 Task: In the  document agenda. Add the mentioned hyperlink after second sentence in main content 'in.linkedin.com' Insert the picture of  'River' with name   River.png  Change shape height to 3.3
Action: Mouse moved to (526, 322)
Screenshot: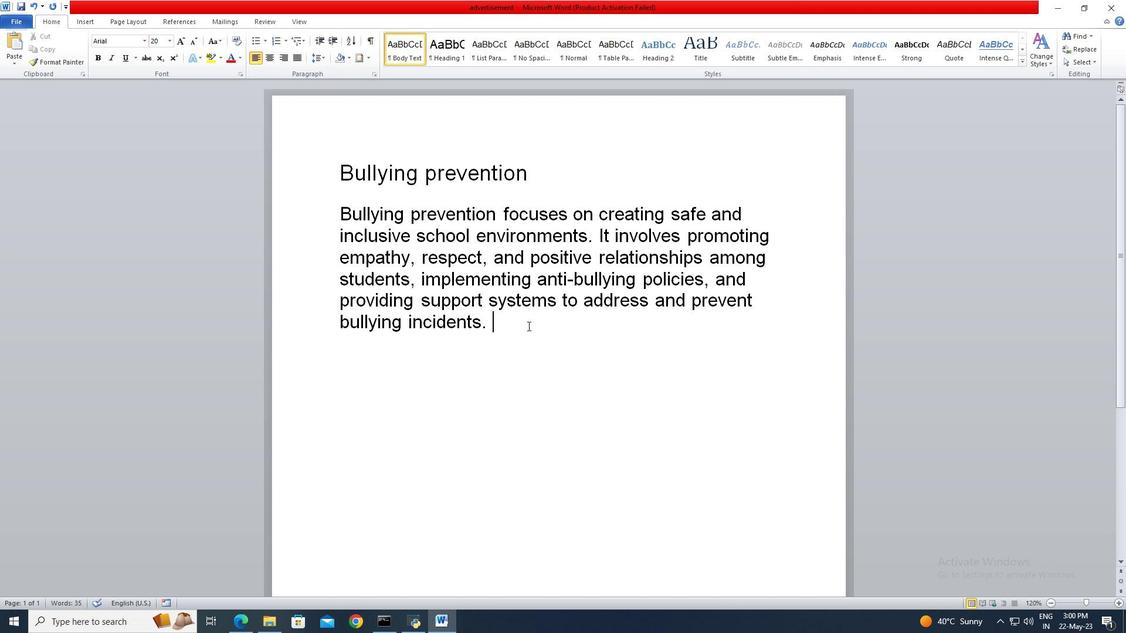 
Action: Mouse pressed left at (526, 322)
Screenshot: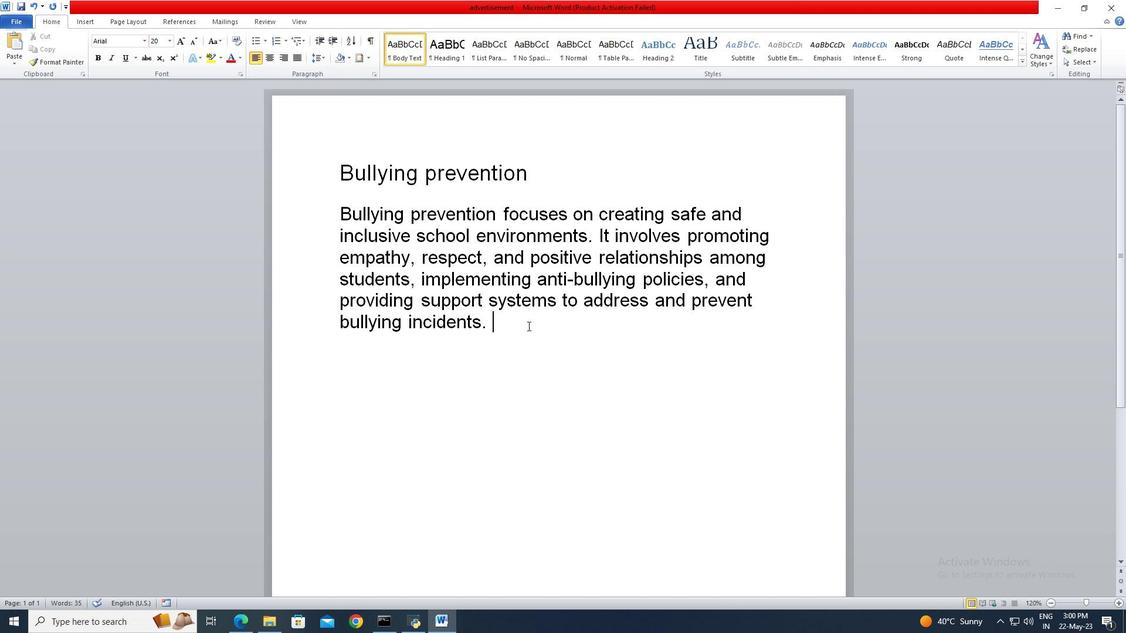 
Action: Mouse moved to (513, 333)
Screenshot: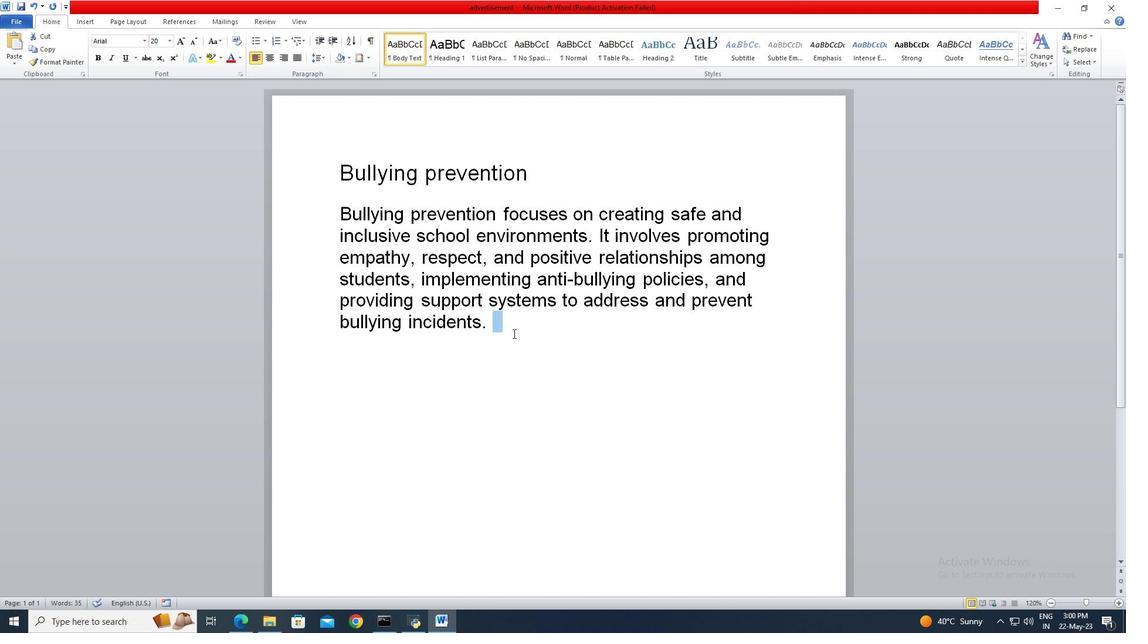 
Action: Mouse pressed left at (513, 333)
Screenshot: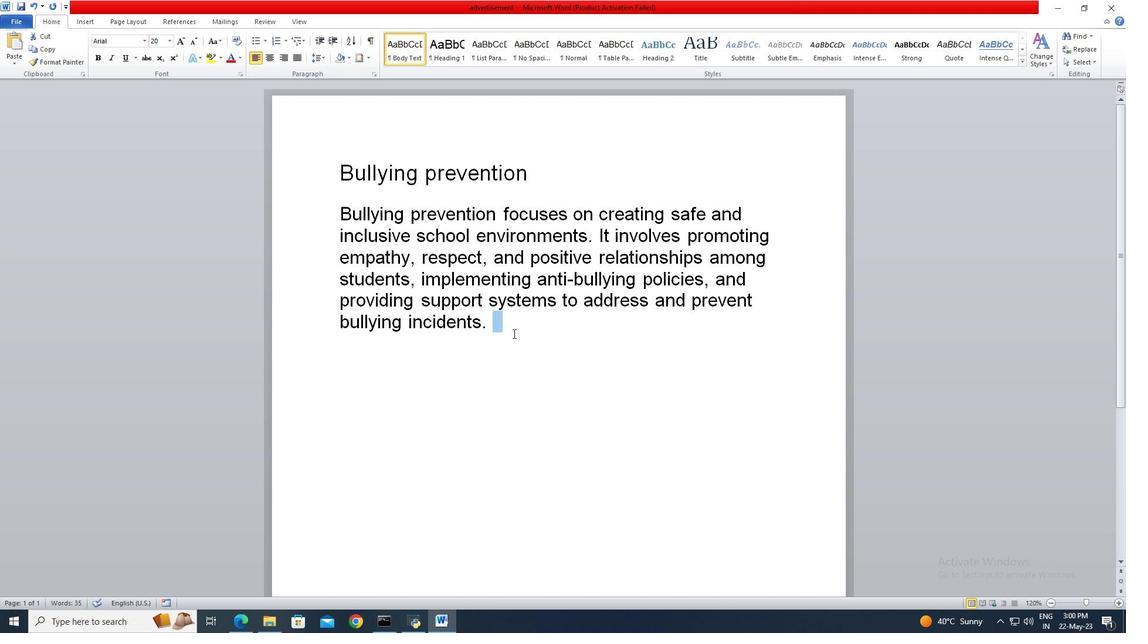 
Action: Mouse moved to (506, 317)
Screenshot: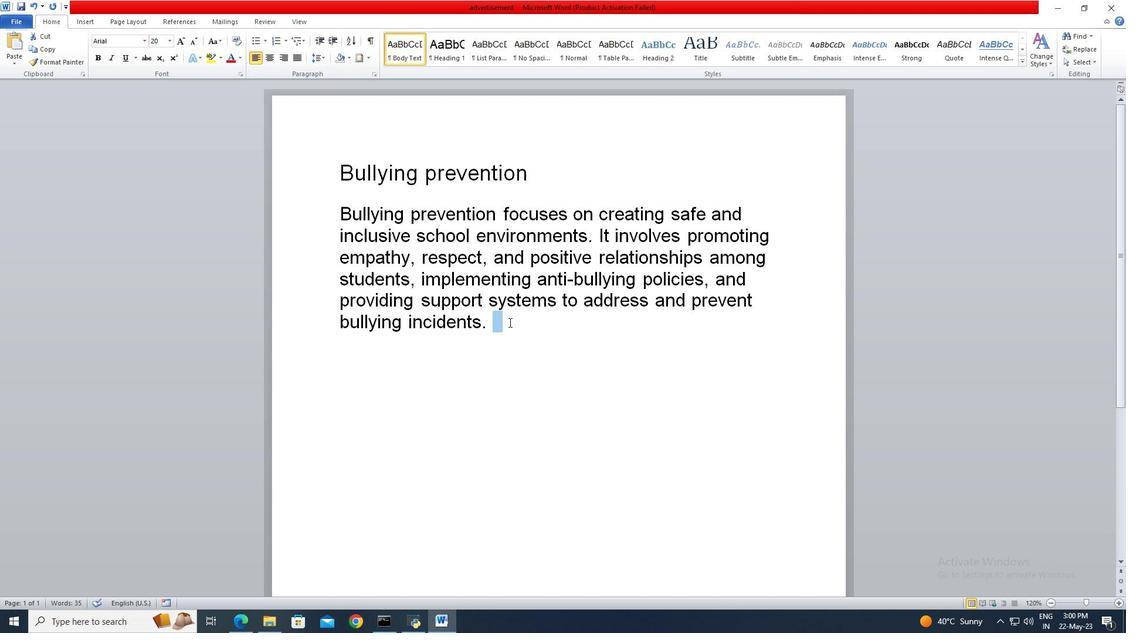 
Action: Mouse pressed left at (506, 317)
Screenshot: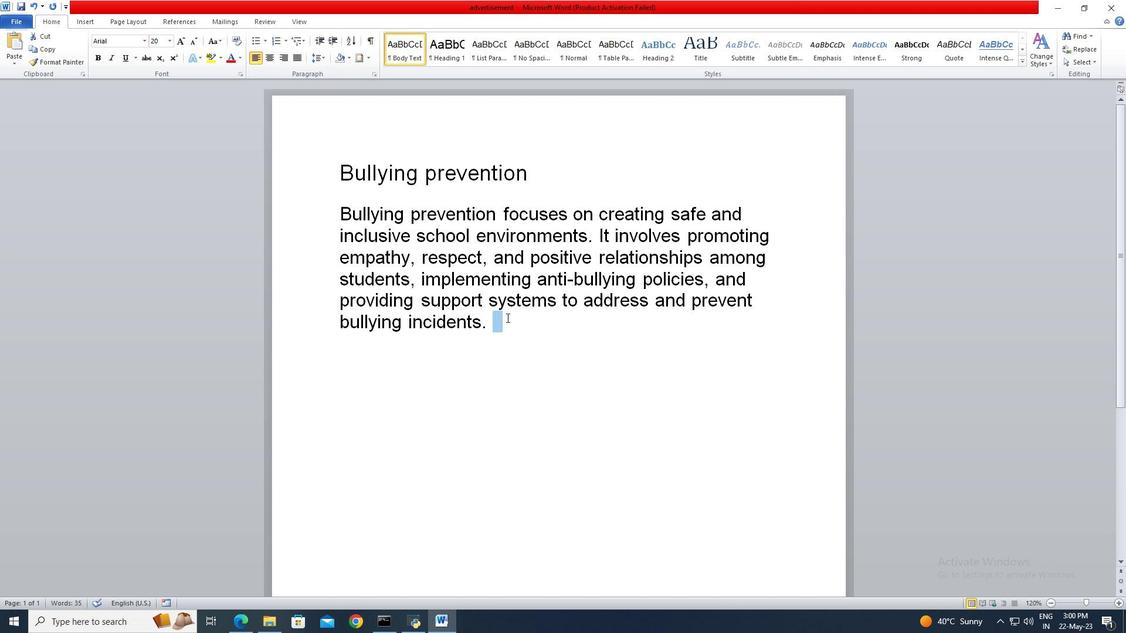 
Action: Mouse moved to (516, 328)
Screenshot: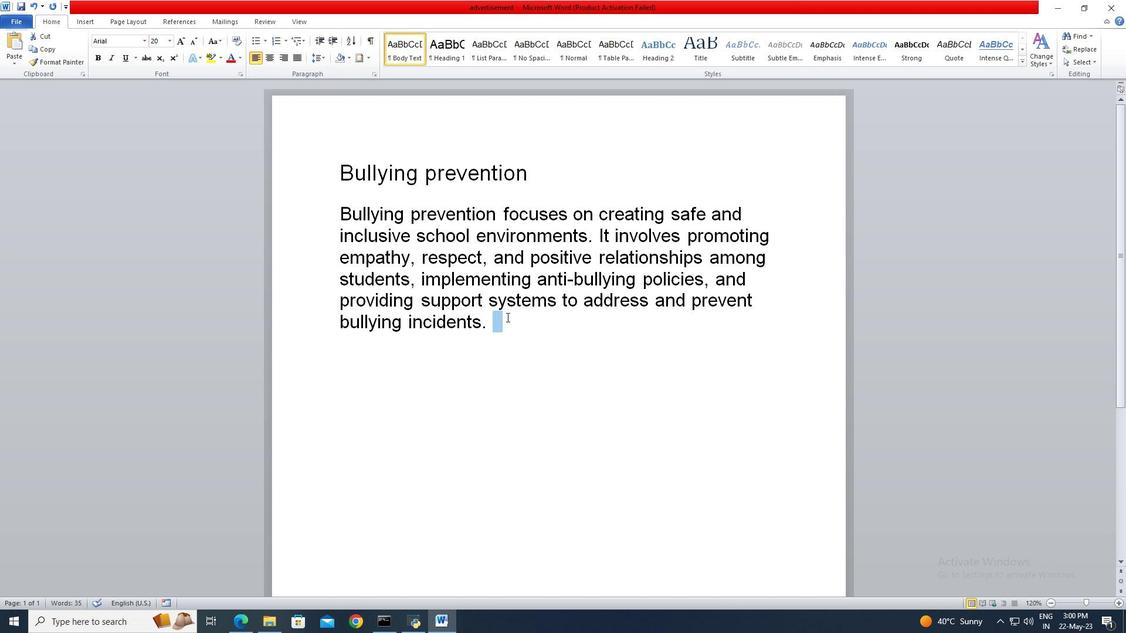 
Action: Mouse pressed left at (516, 328)
Screenshot: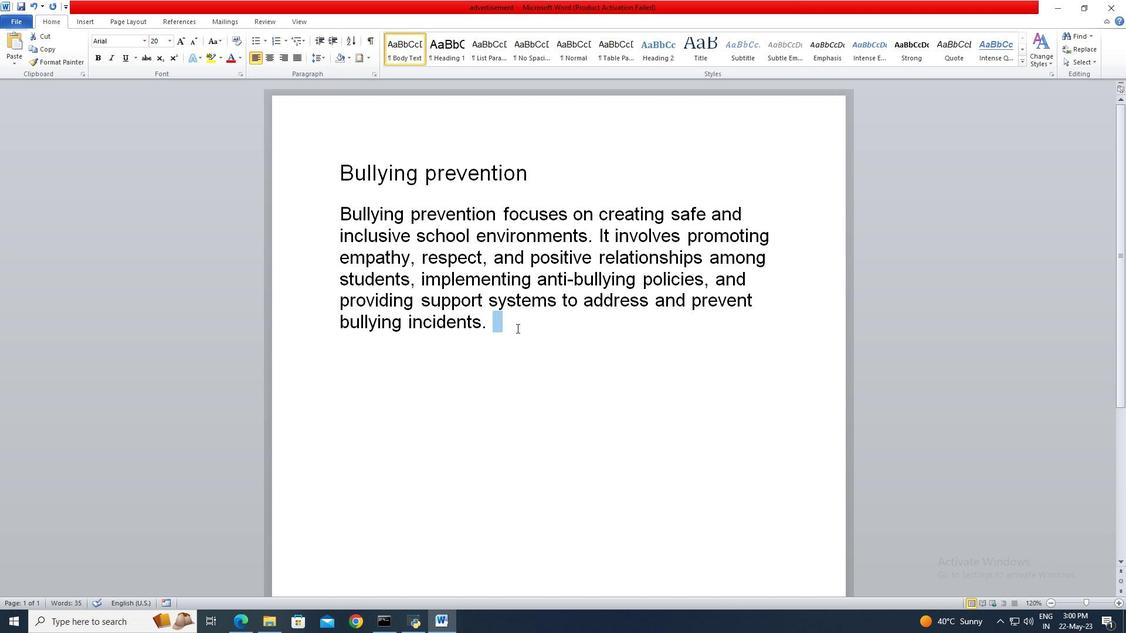 
Action: Mouse moved to (543, 401)
Screenshot: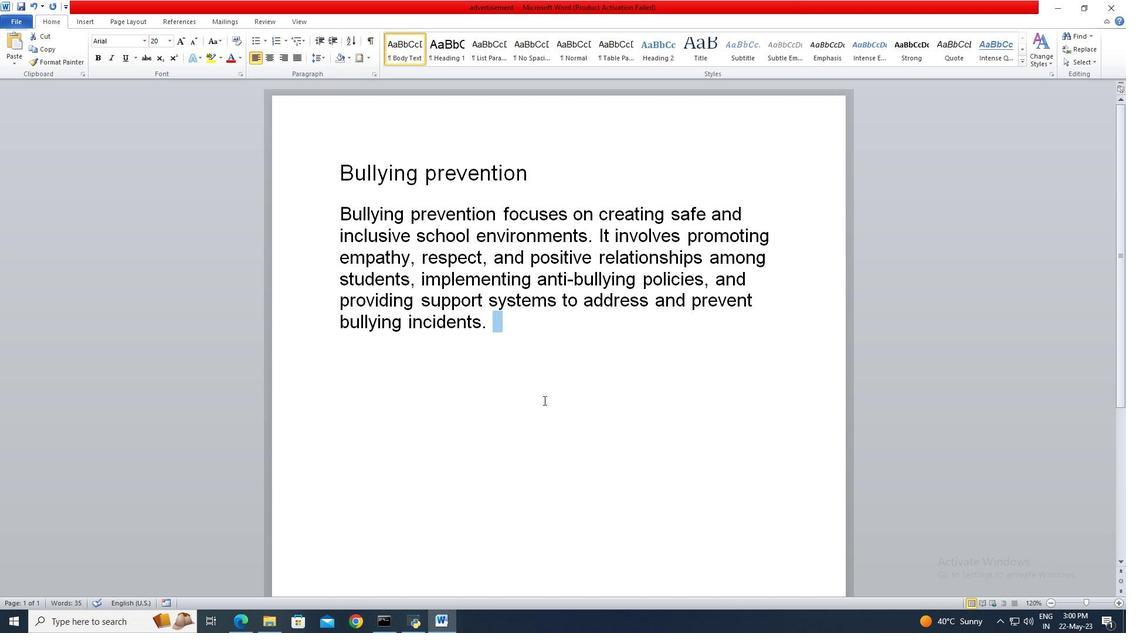 
Action: Key pressed <Key.down>
Screenshot: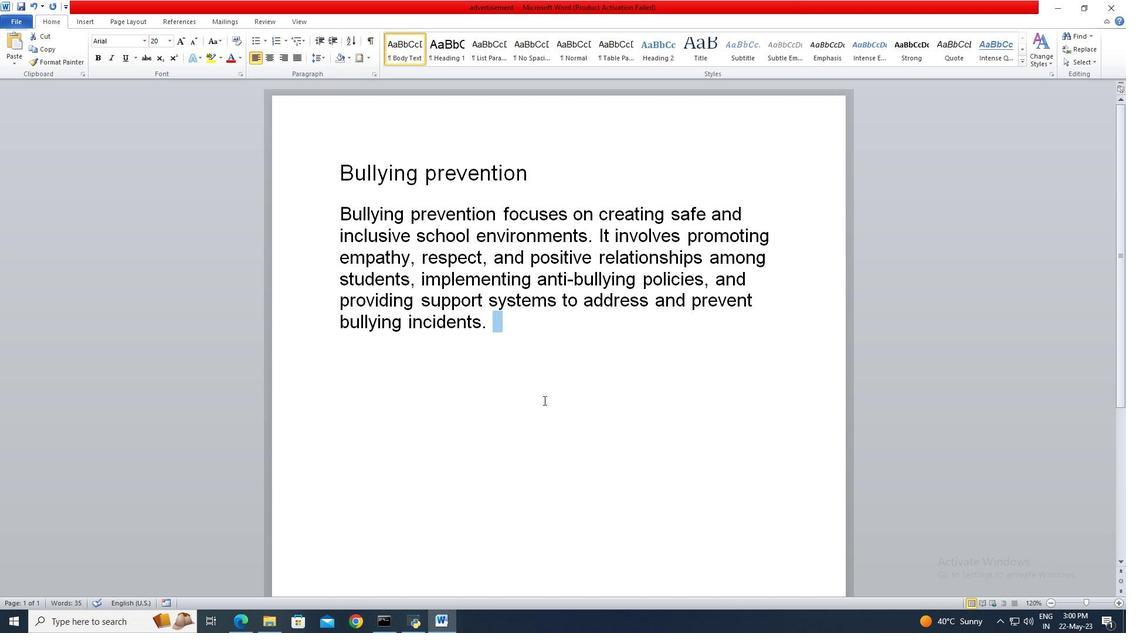 
Action: Mouse moved to (505, 343)
Screenshot: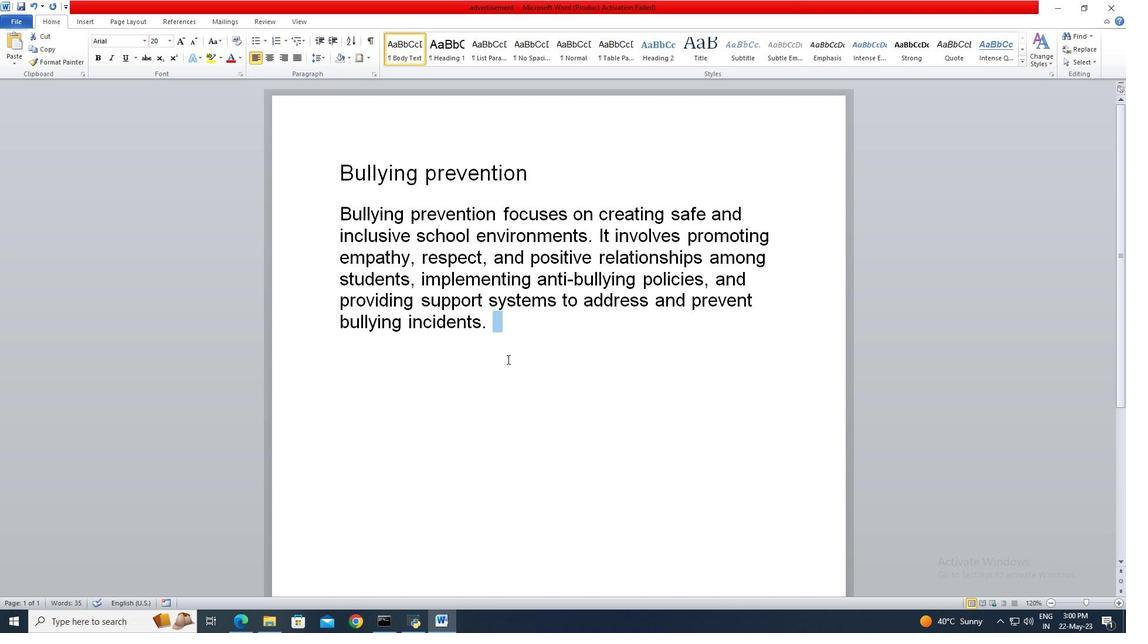
Action: Mouse pressed left at (505, 343)
Screenshot: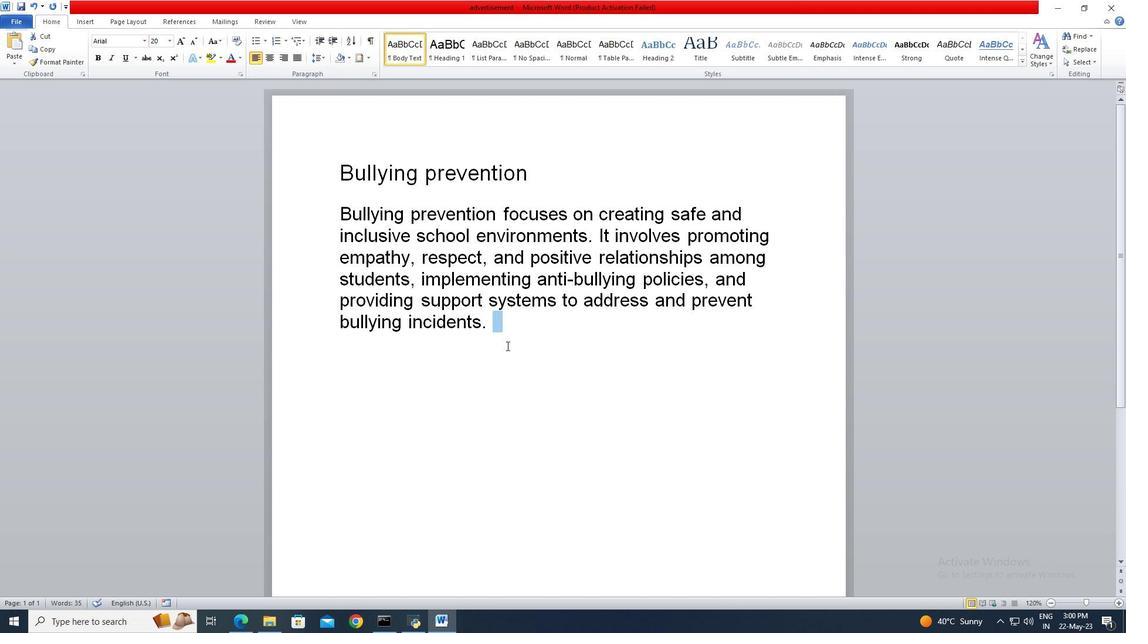 
Action: Mouse moved to (488, 322)
Screenshot: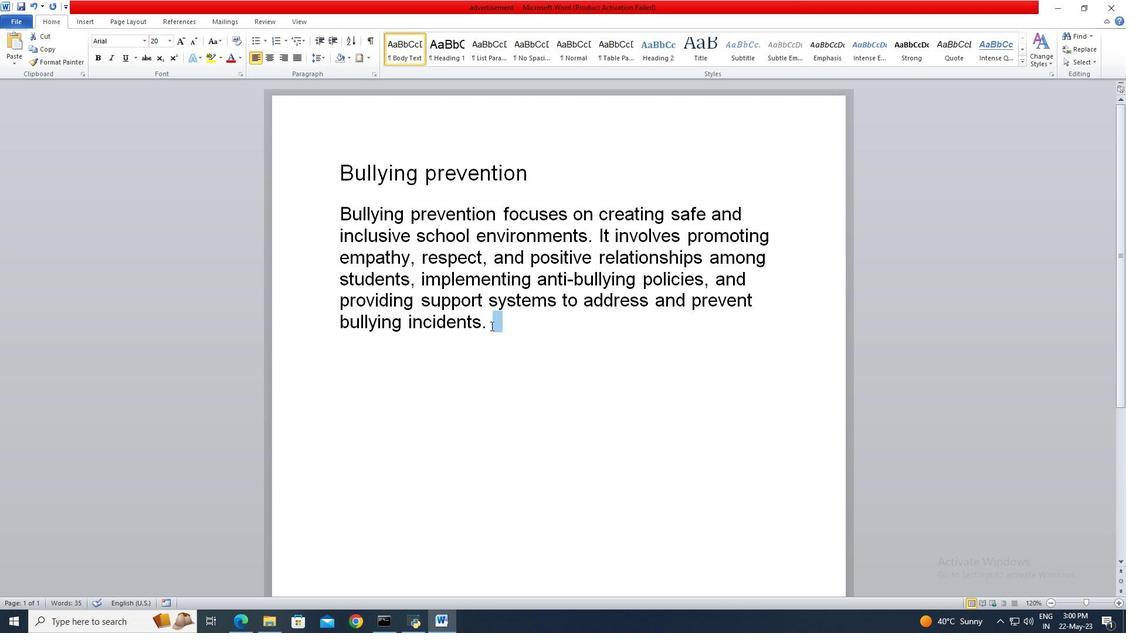 
Action: Mouse pressed left at (488, 322)
Screenshot: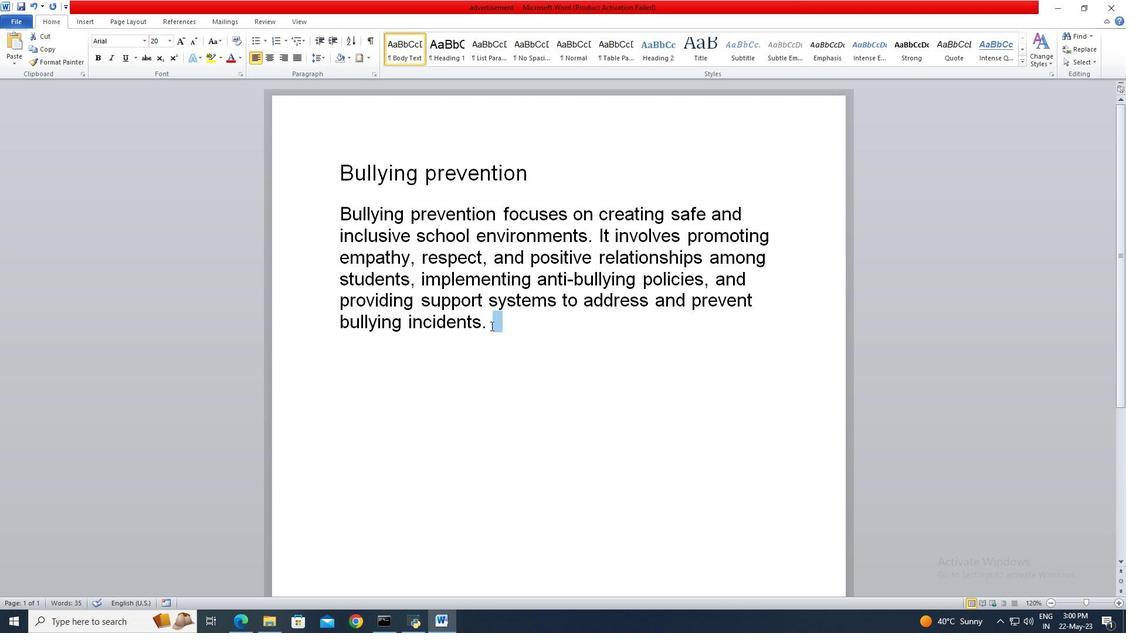 
Action: Mouse moved to (507, 331)
Screenshot: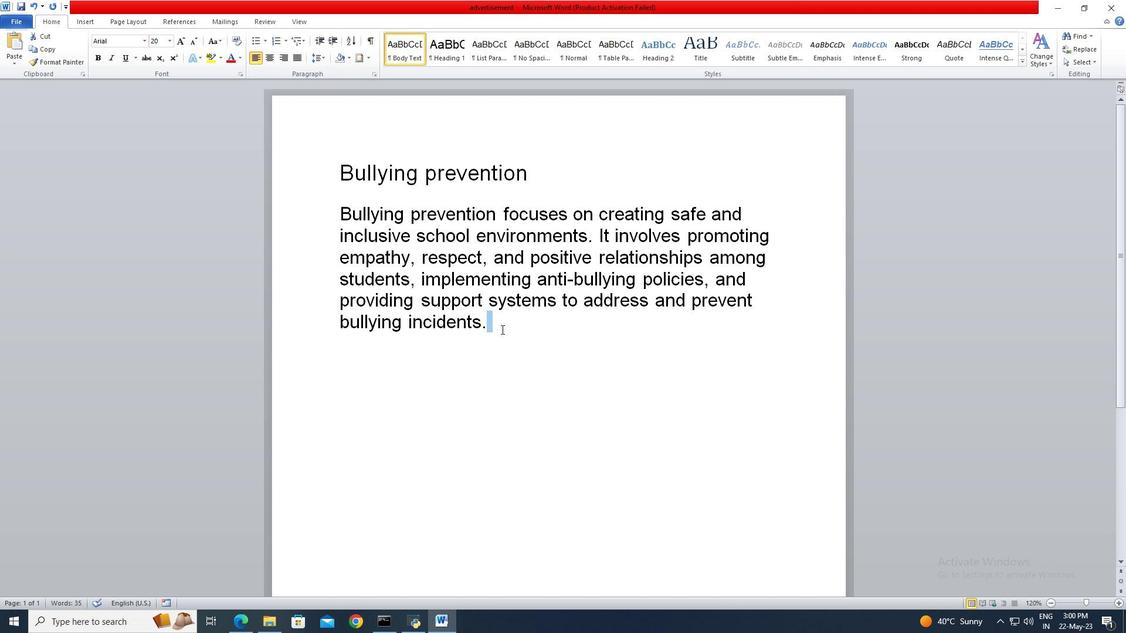 
Action: Mouse pressed left at (507, 331)
Screenshot: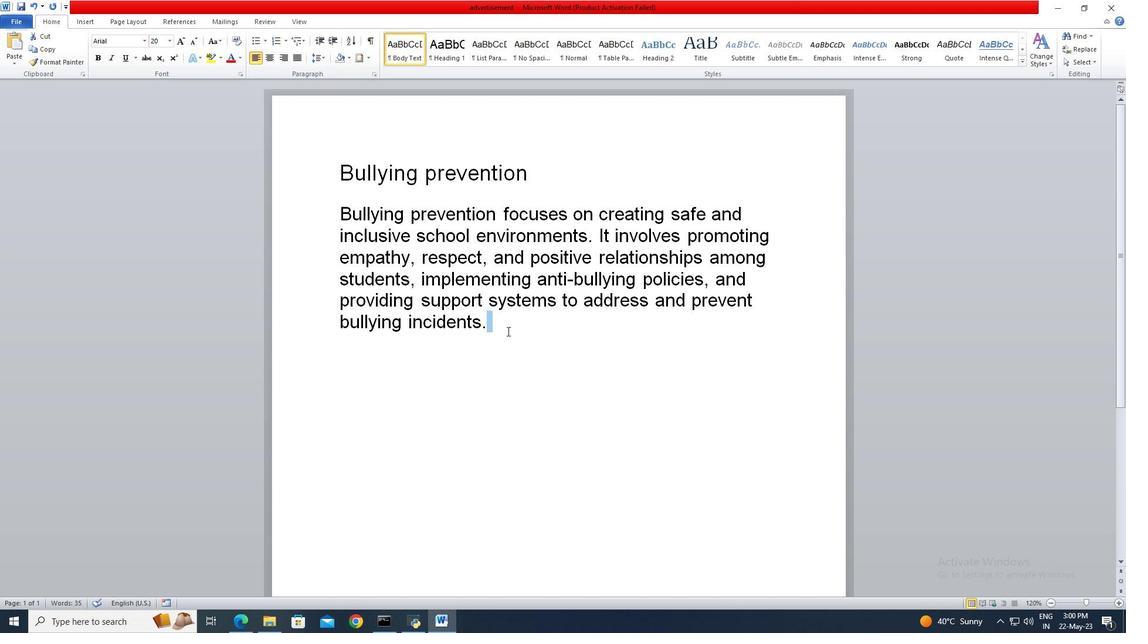 
Action: Mouse moved to (95, 21)
Screenshot: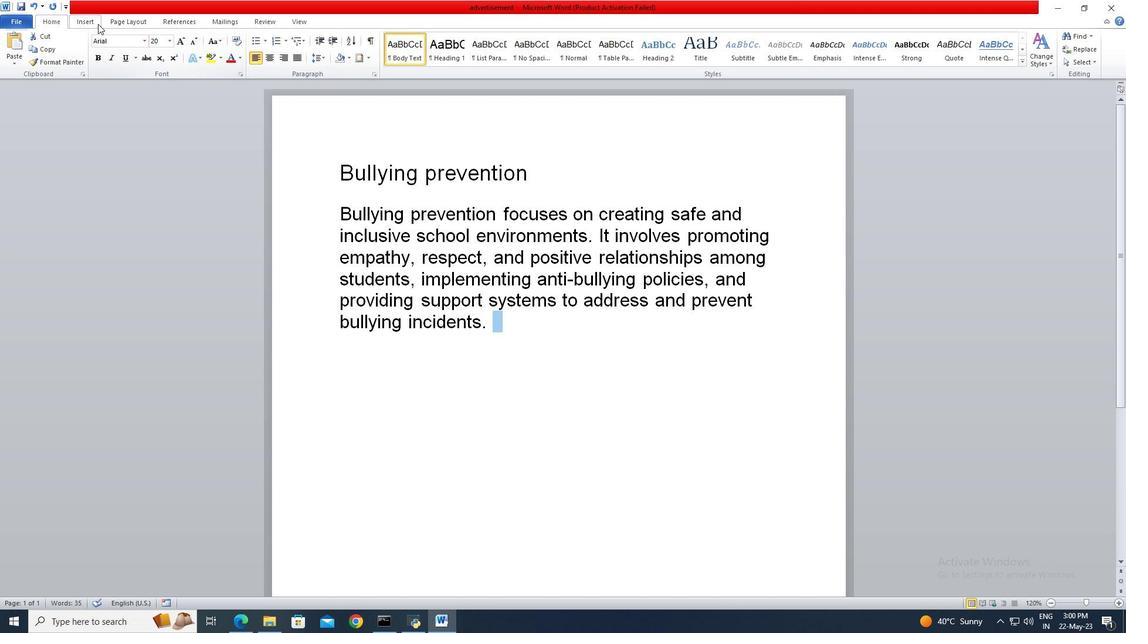 
Action: Mouse pressed left at (95, 21)
Screenshot: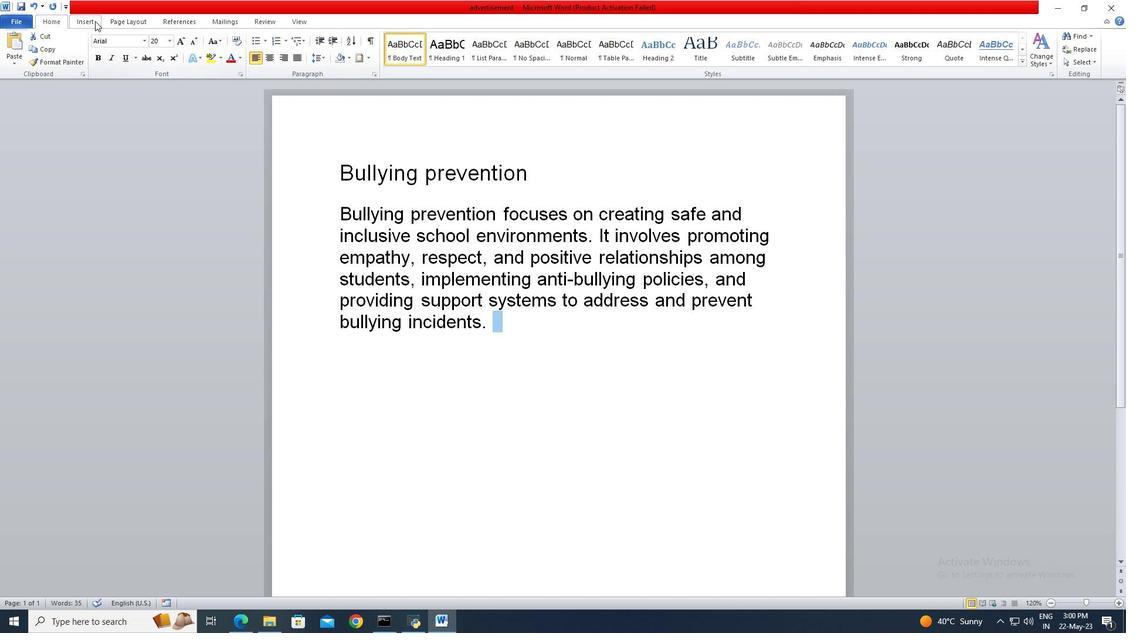 
Action: Mouse moved to (285, 57)
Screenshot: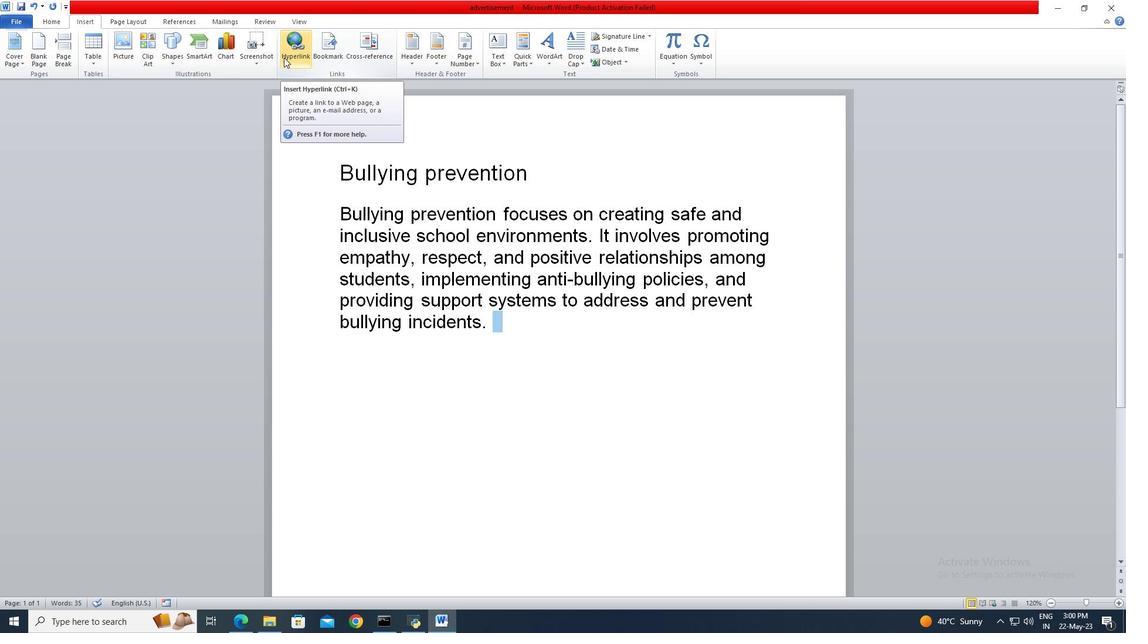 
Action: Mouse pressed left at (285, 57)
Screenshot: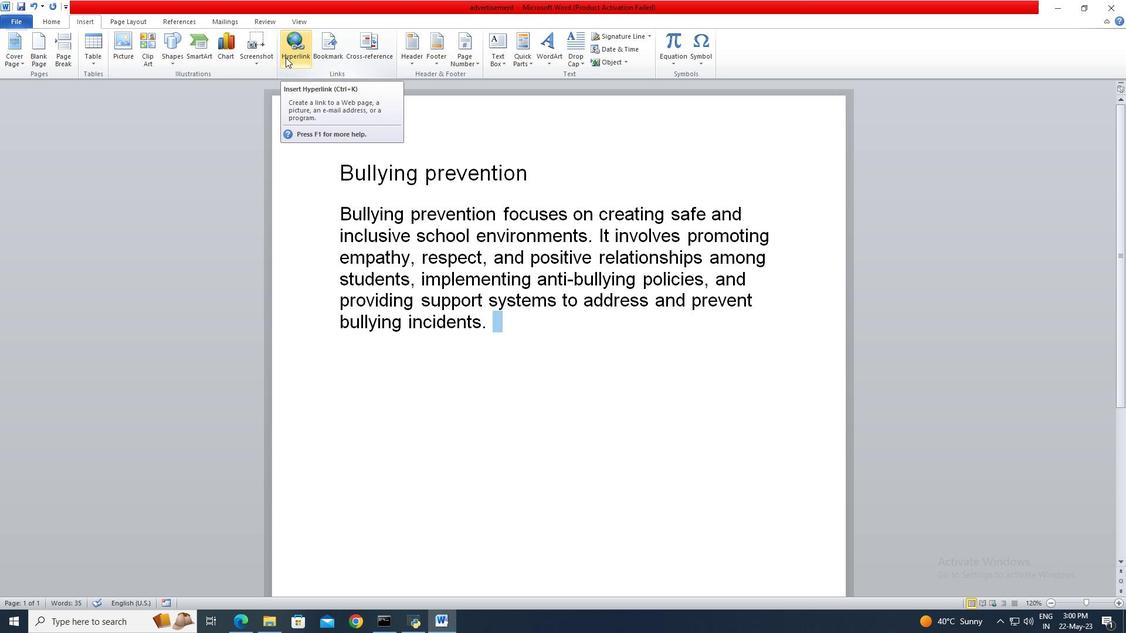 
Action: Mouse moved to (486, 363)
Screenshot: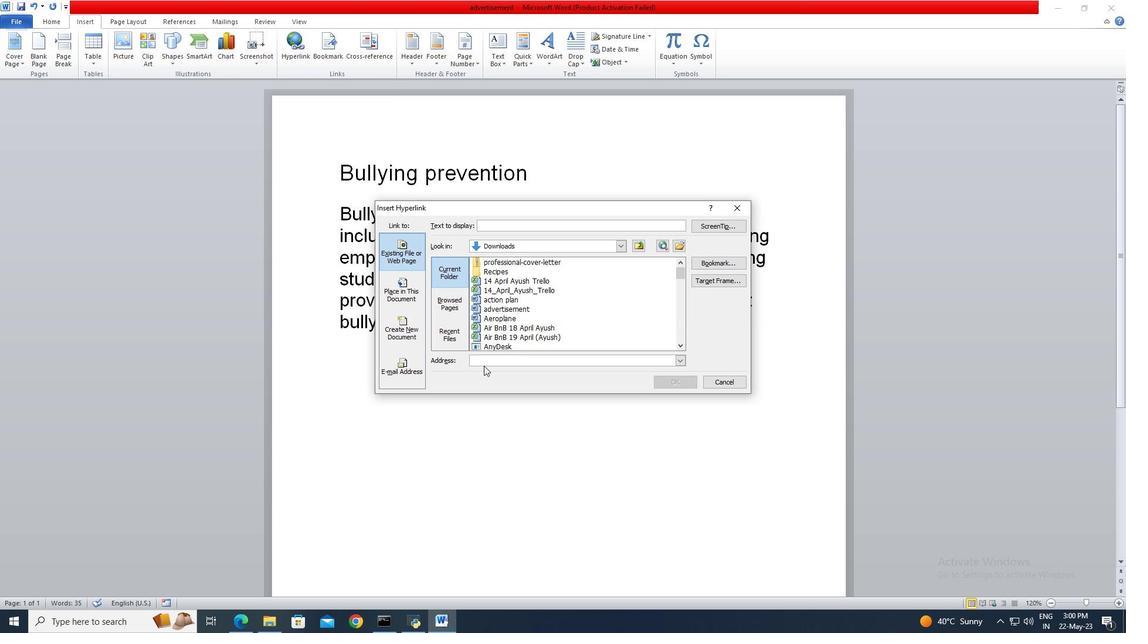 
Action: Mouse pressed left at (486, 363)
Screenshot: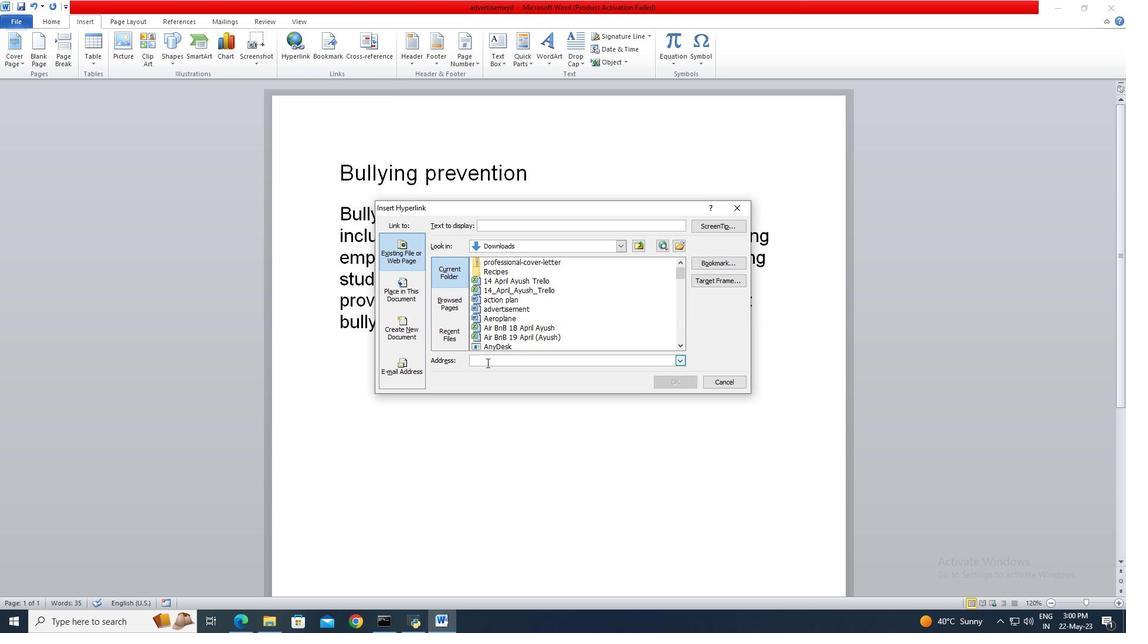 
Action: Key pressed in.linkedin.om<Key.enter>
Screenshot: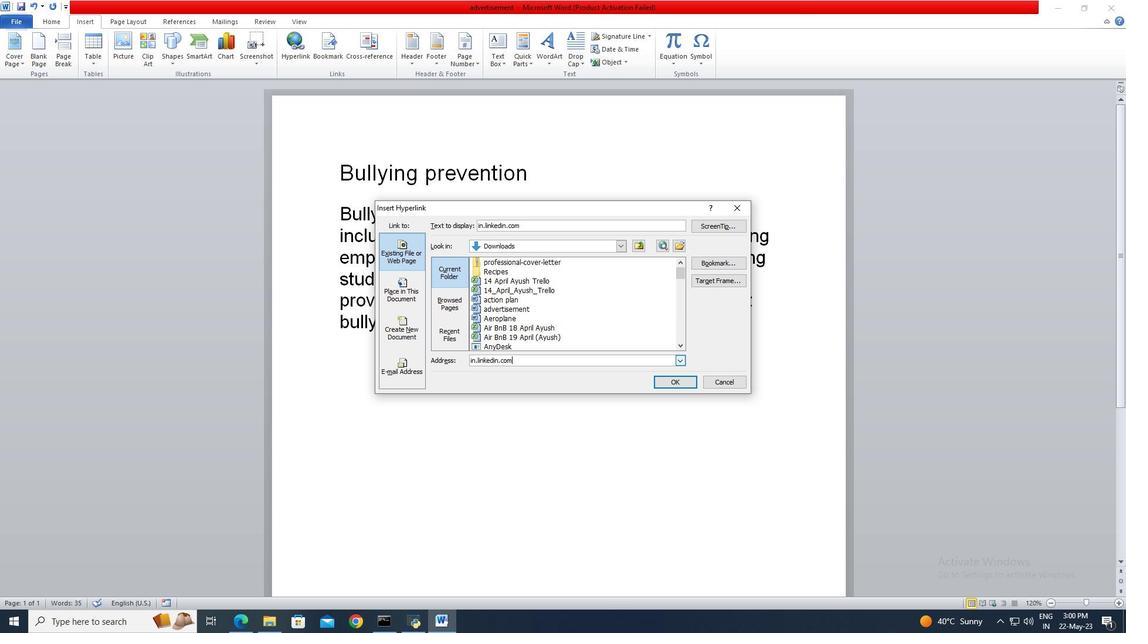 
Action: Mouse moved to (131, 53)
Screenshot: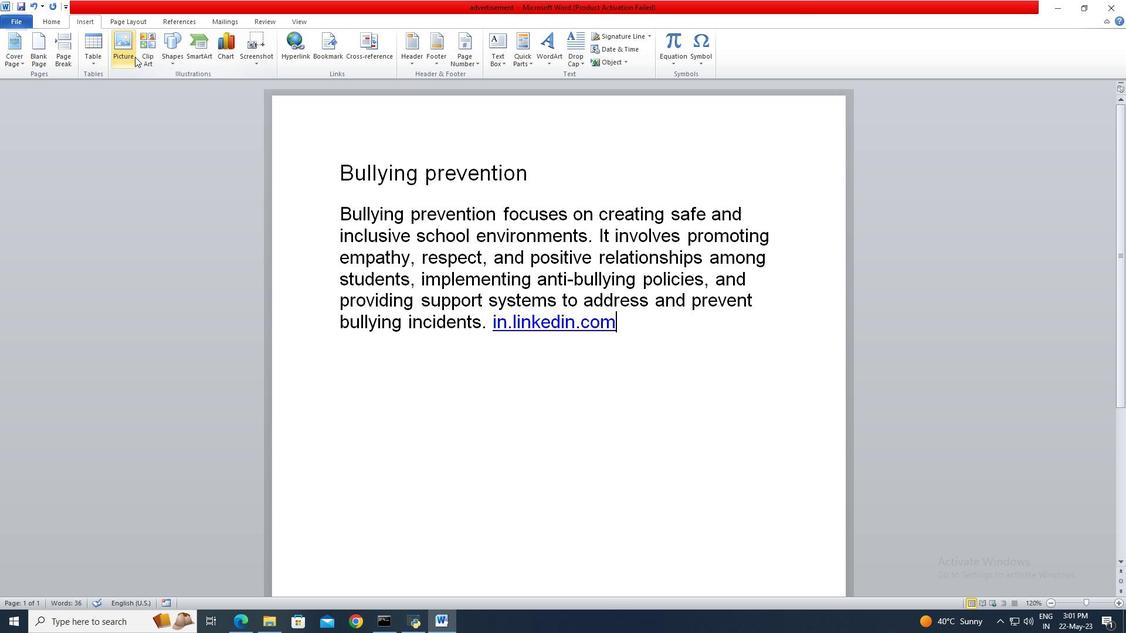 
Action: Mouse pressed left at (131, 53)
Screenshot: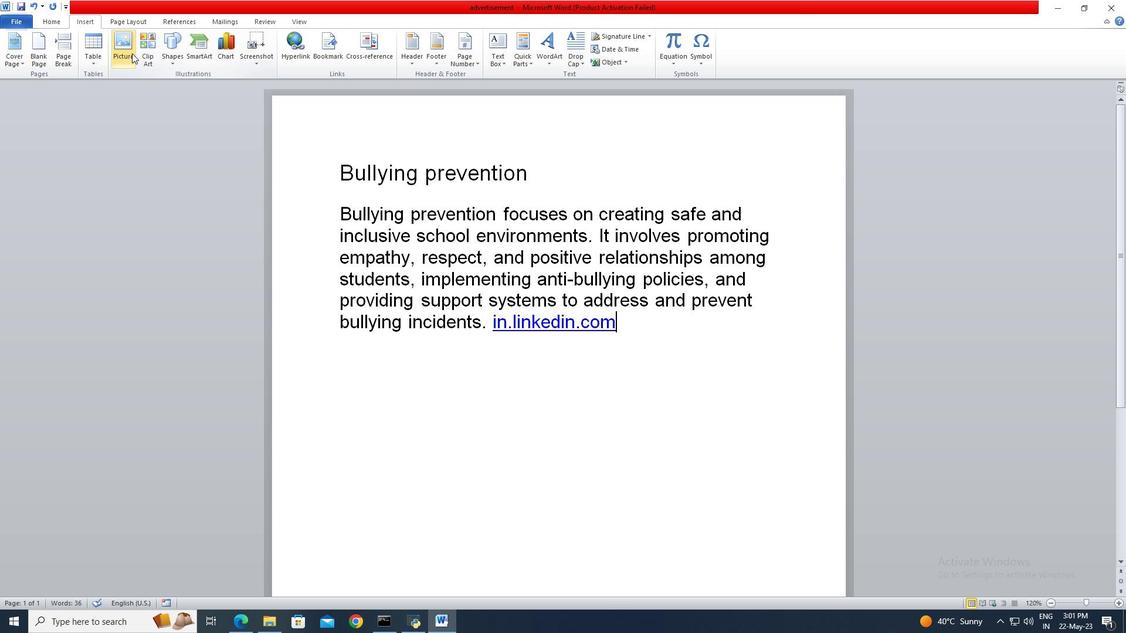 
Action: Mouse moved to (139, 99)
Screenshot: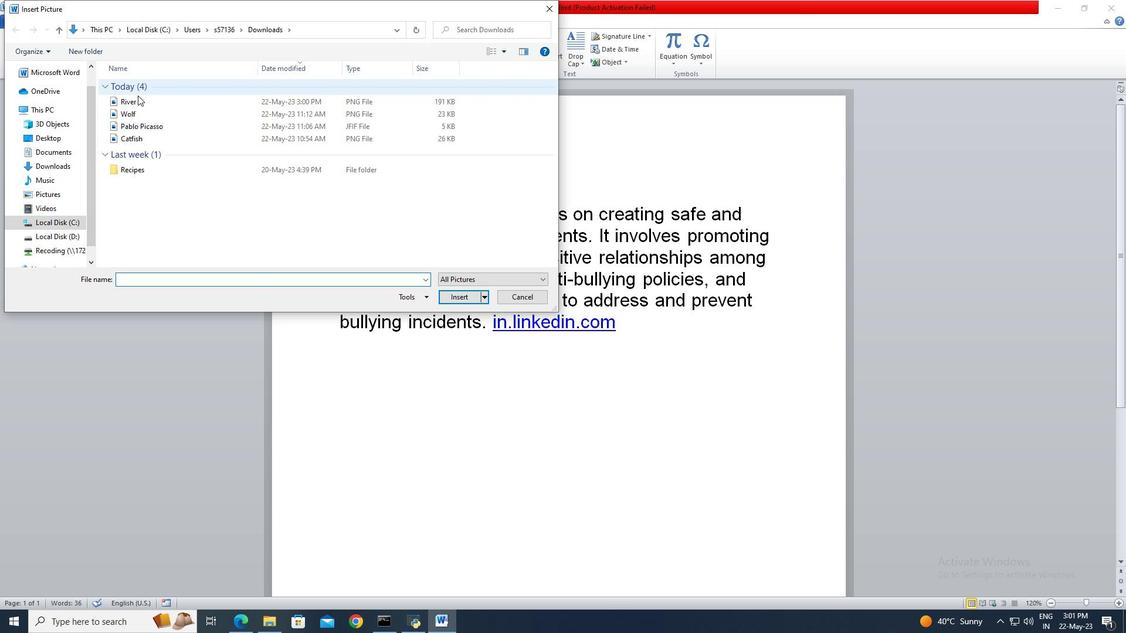 
Action: Mouse pressed left at (139, 99)
Screenshot: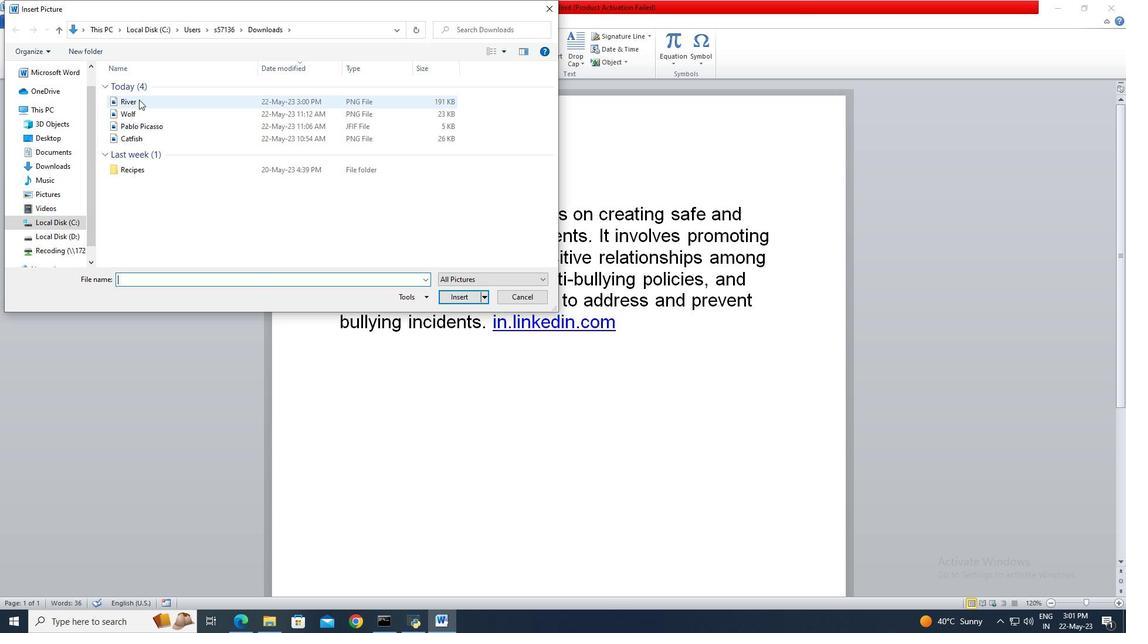 
Action: Mouse moved to (445, 297)
Screenshot: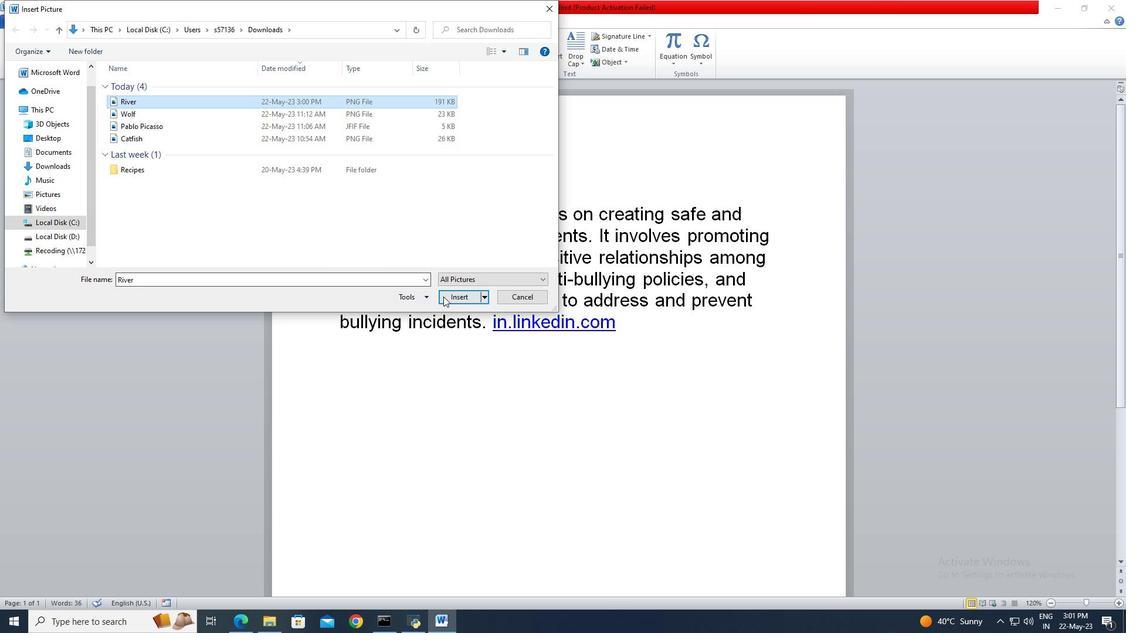 
Action: Mouse pressed left at (445, 297)
Screenshot: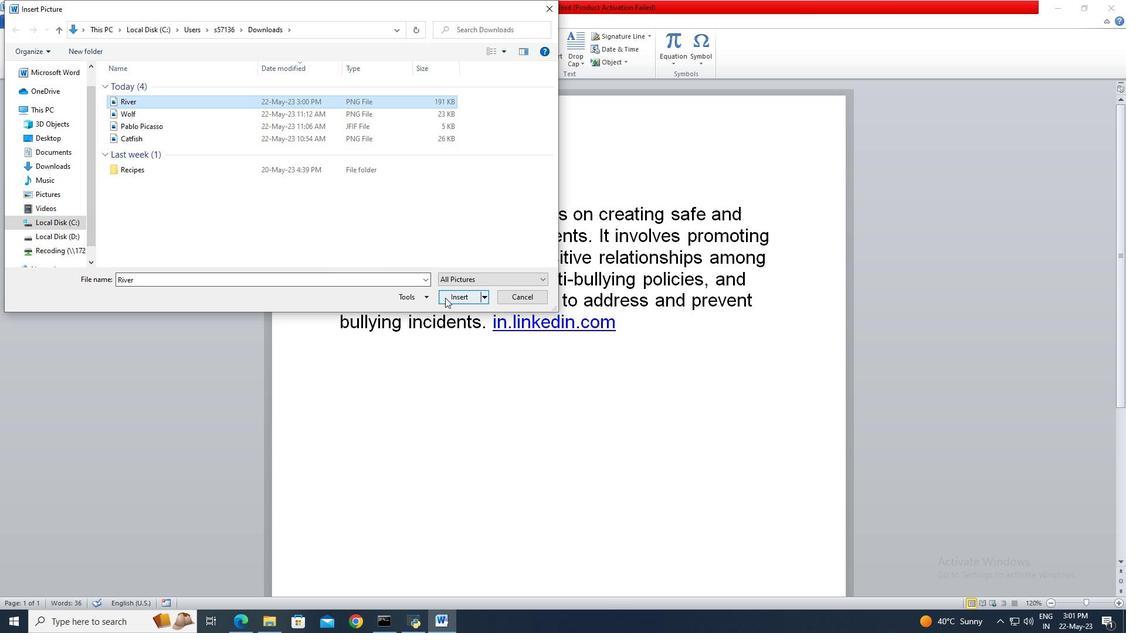 
Action: Mouse moved to (1099, 38)
Screenshot: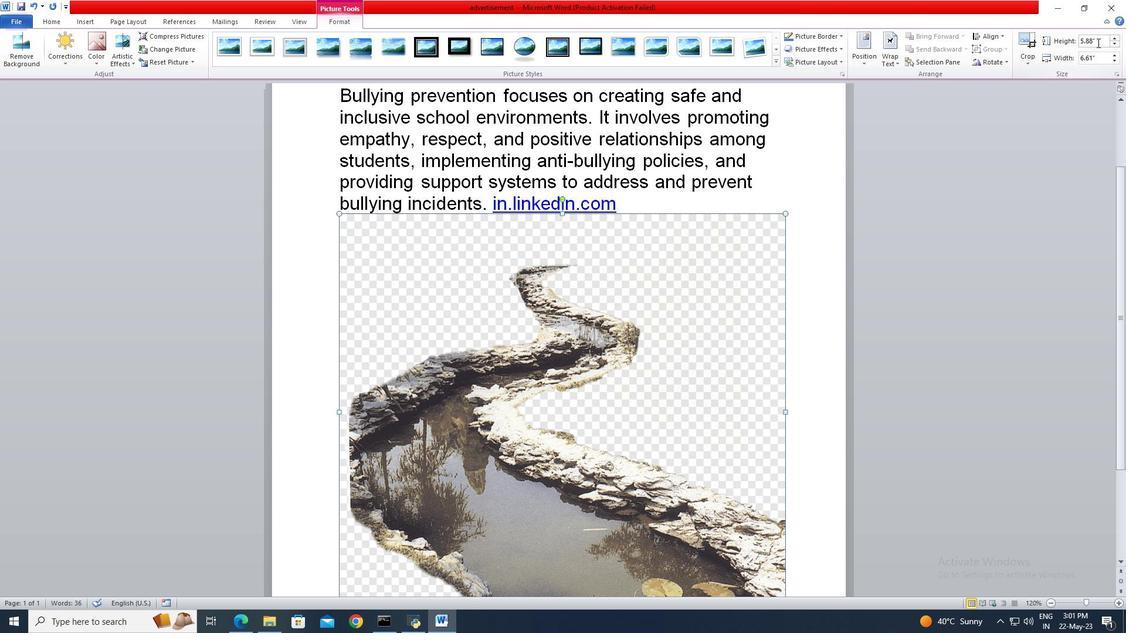 
Action: Mouse pressed left at (1099, 38)
Screenshot: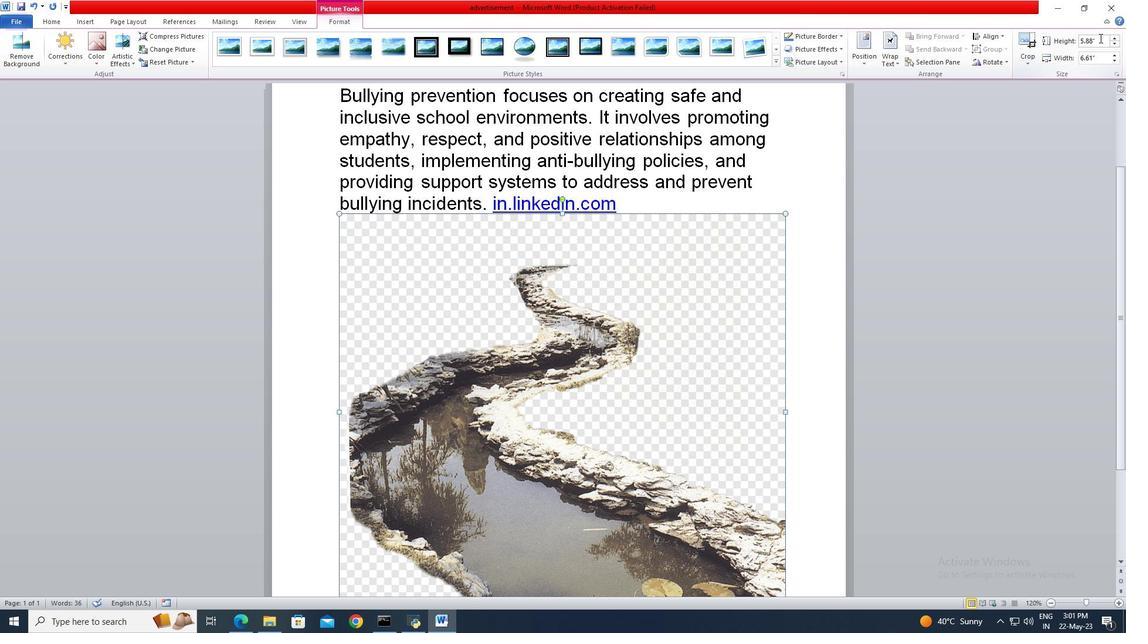 
Action: Key pressed 3.3<Key.enter>
Screenshot: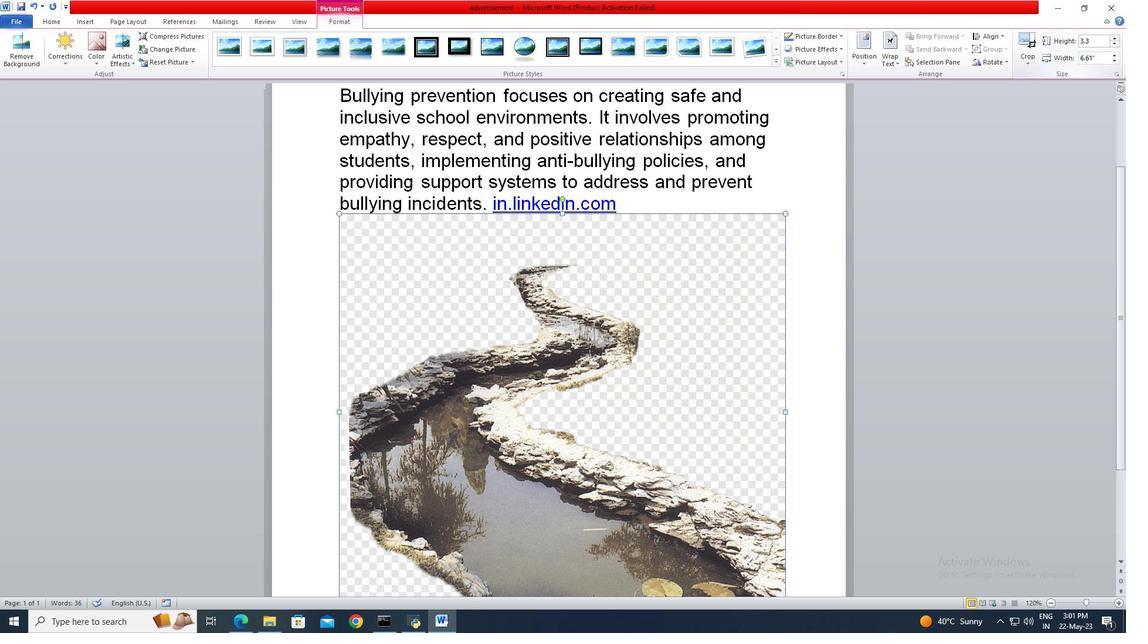 
